 Task: In the  document regularexercise.odt Insert horizontal line 'below the text' Create the translated copy of the document in  'Arabic ' Select the first point and Clear Formatting
Action: Mouse moved to (226, 298)
Screenshot: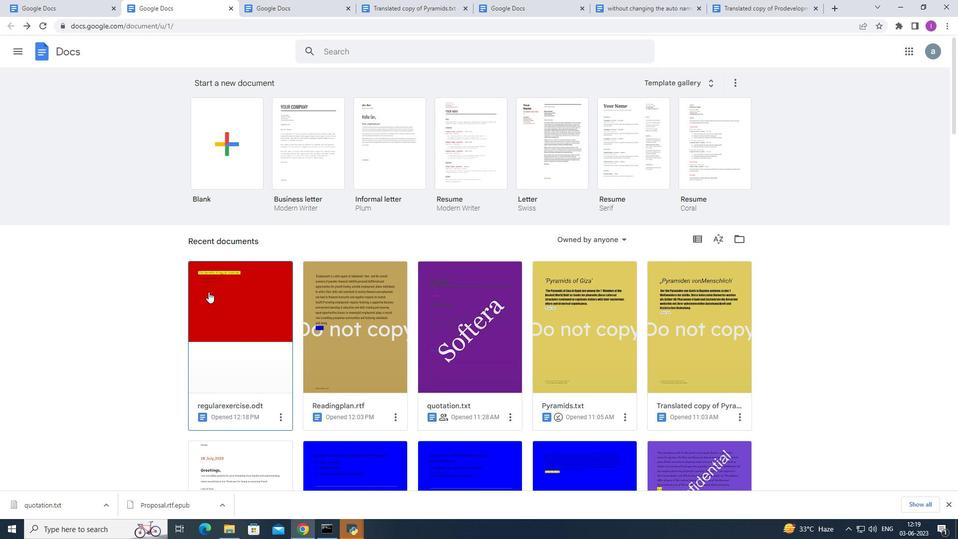 
Action: Mouse pressed left at (226, 298)
Screenshot: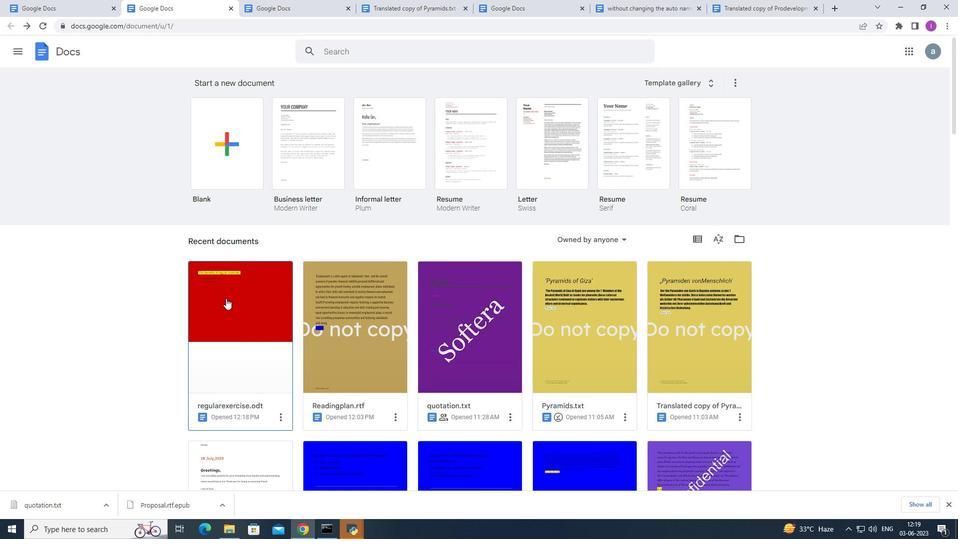 
Action: Mouse moved to (464, 153)
Screenshot: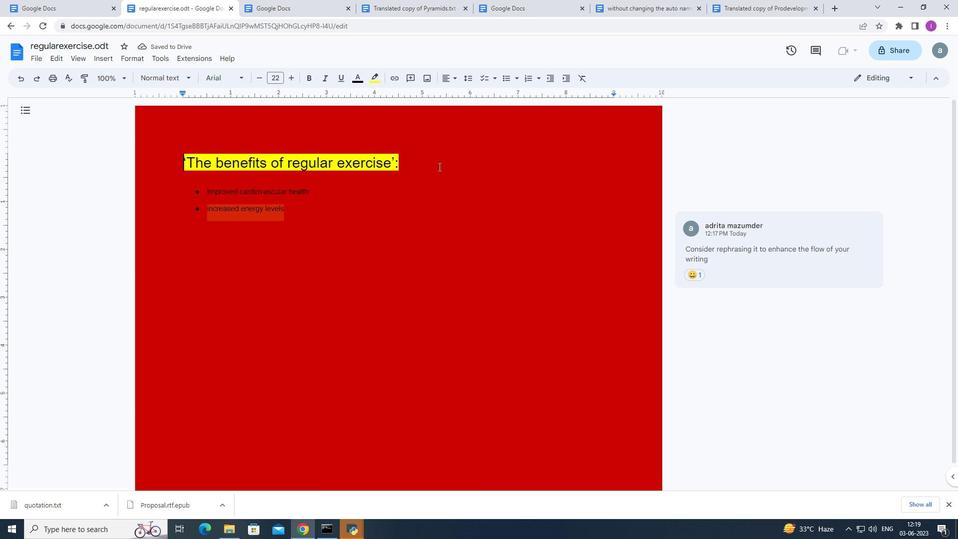 
Action: Mouse pressed left at (464, 153)
Screenshot: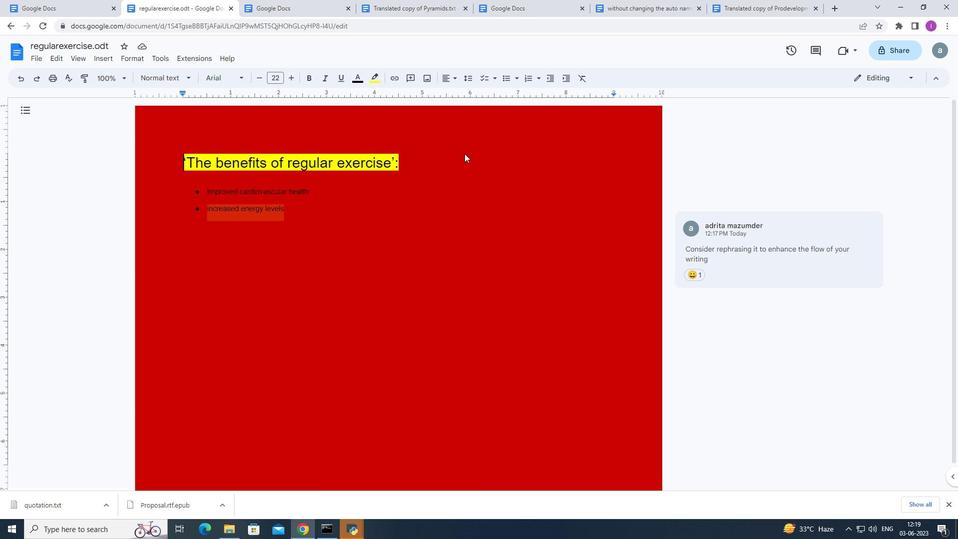 
Action: Mouse moved to (195, 324)
Screenshot: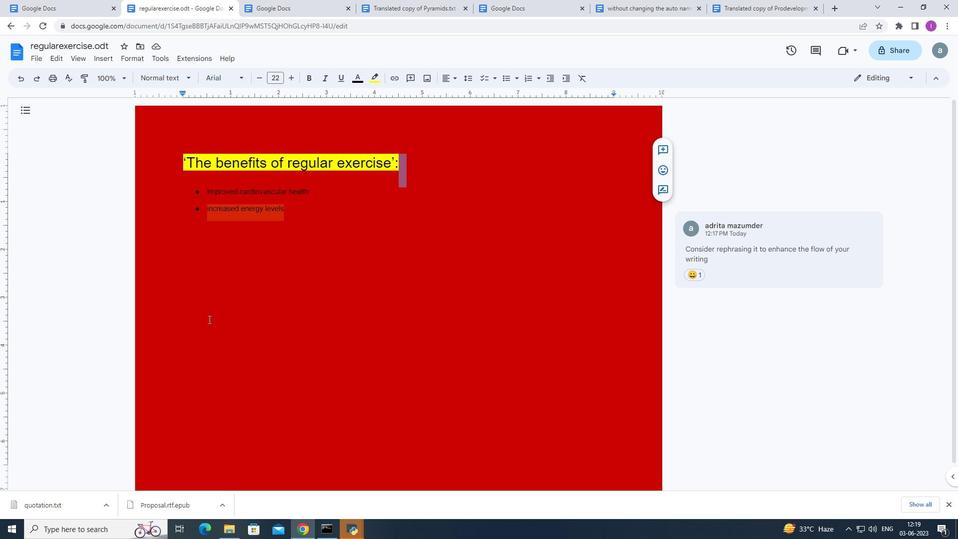 
Action: Mouse pressed left at (195, 324)
Screenshot: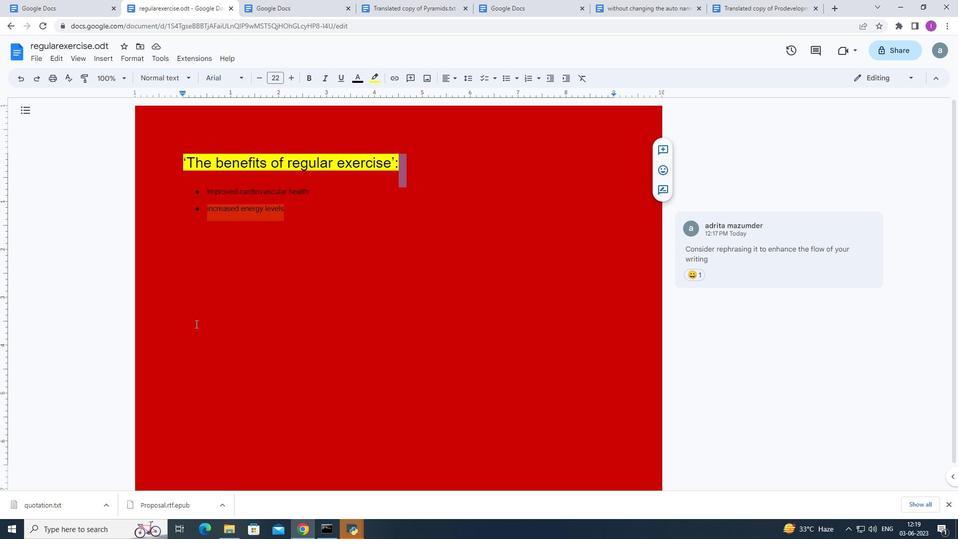 
Action: Mouse moved to (295, 212)
Screenshot: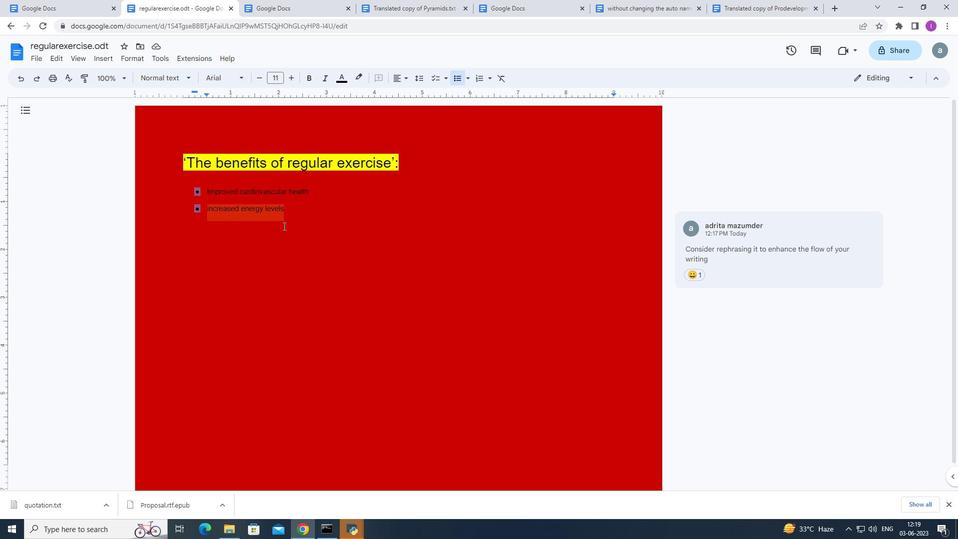 
Action: Mouse pressed left at (295, 212)
Screenshot: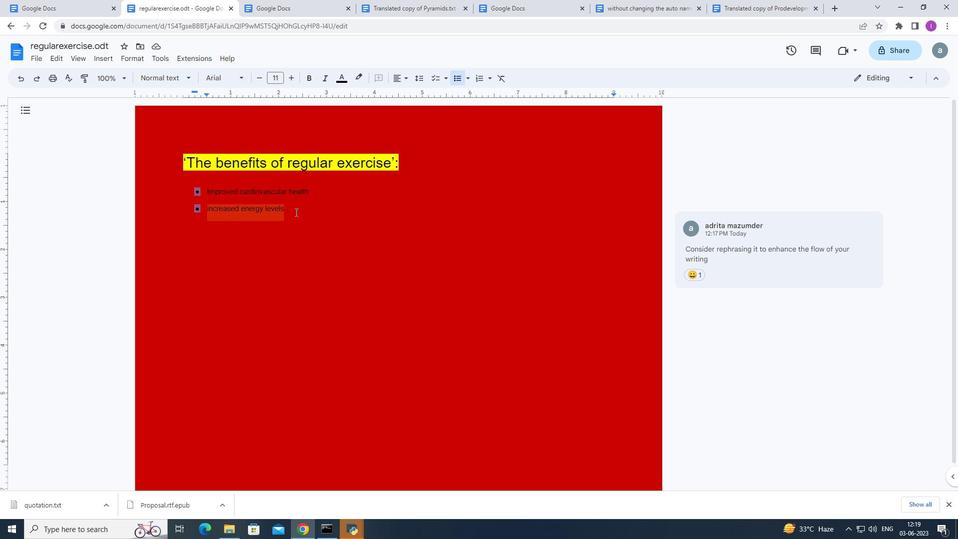 
Action: Mouse moved to (313, 232)
Screenshot: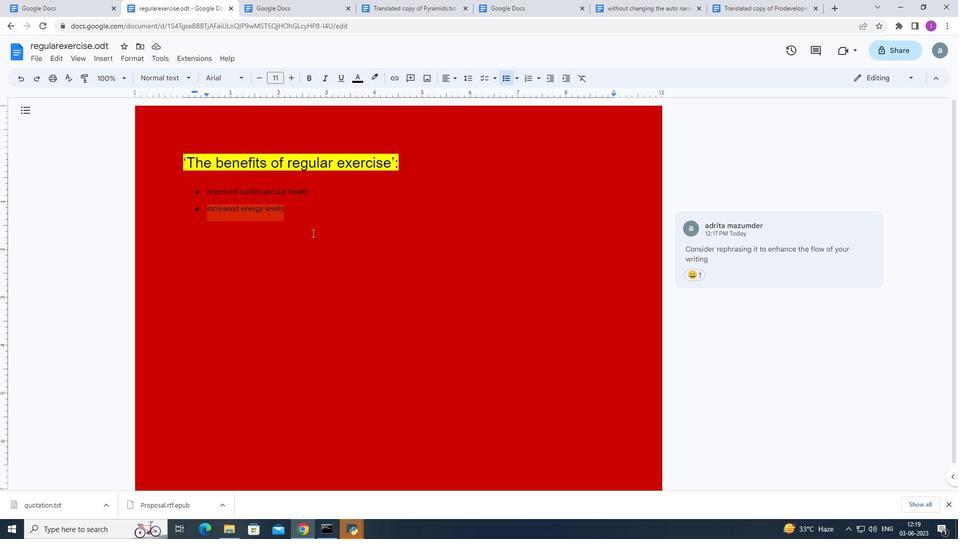 
Action: Key pressed <Key.enter>
Screenshot: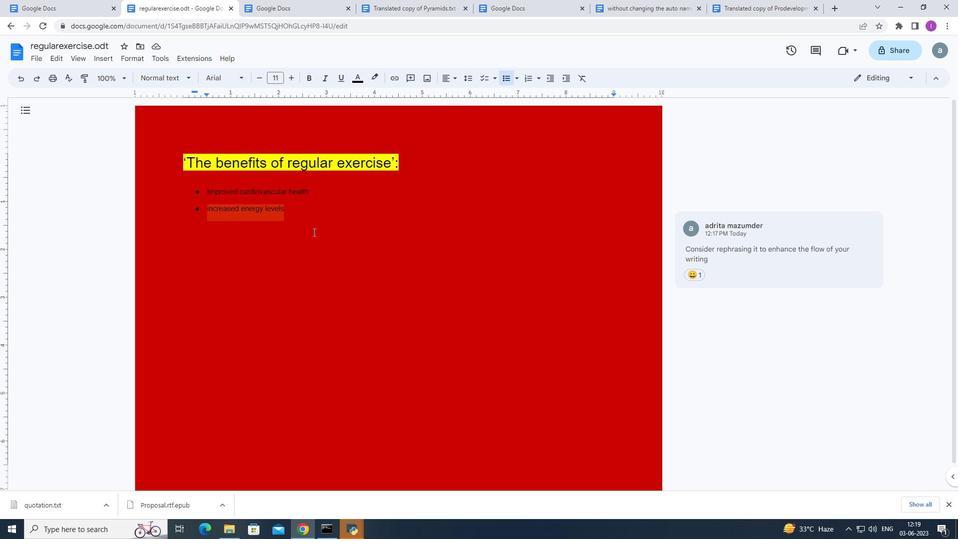 
Action: Mouse moved to (105, 62)
Screenshot: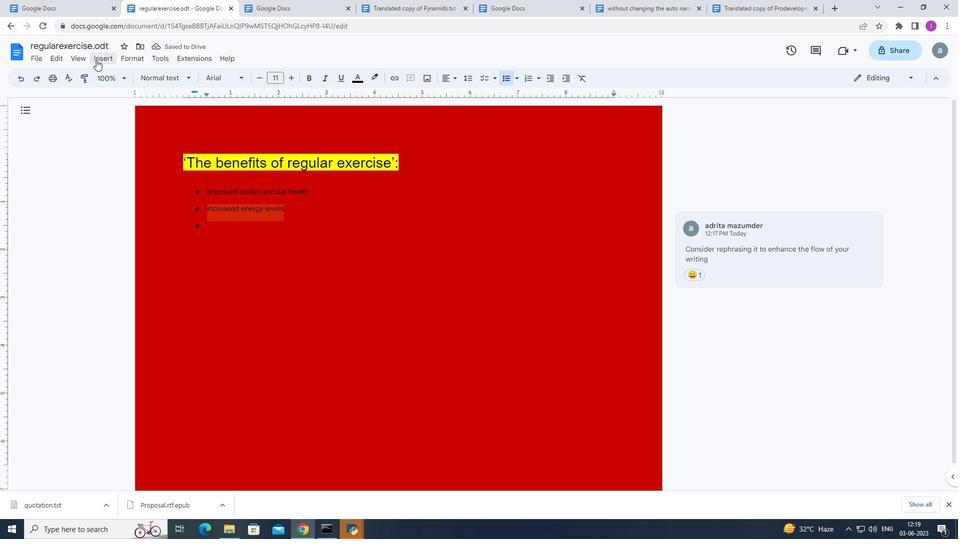 
Action: Mouse pressed left at (105, 62)
Screenshot: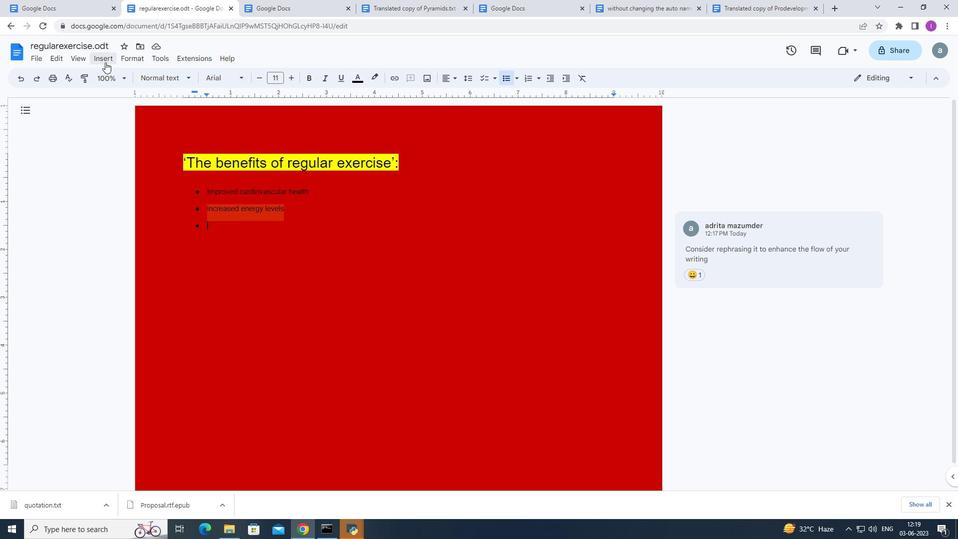
Action: Mouse moved to (145, 139)
Screenshot: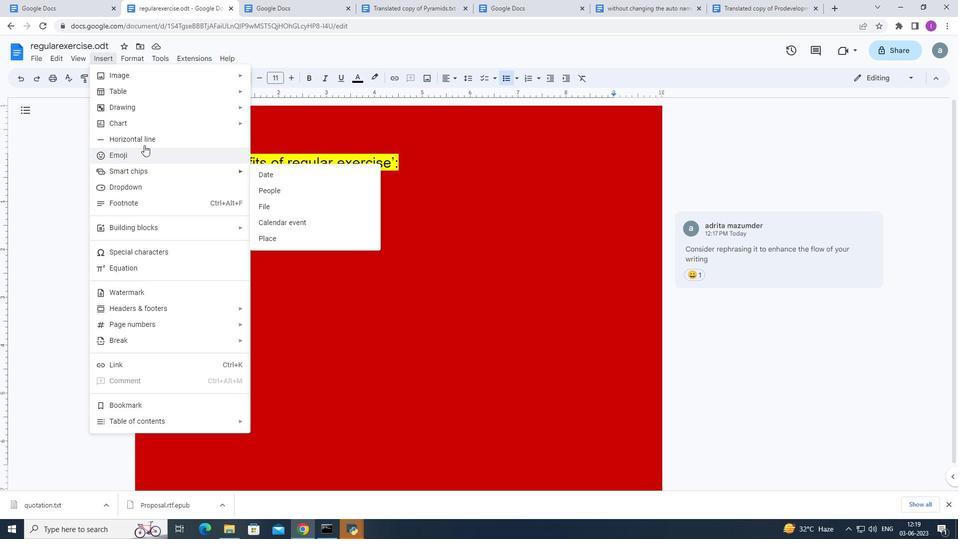 
Action: Mouse pressed left at (145, 139)
Screenshot: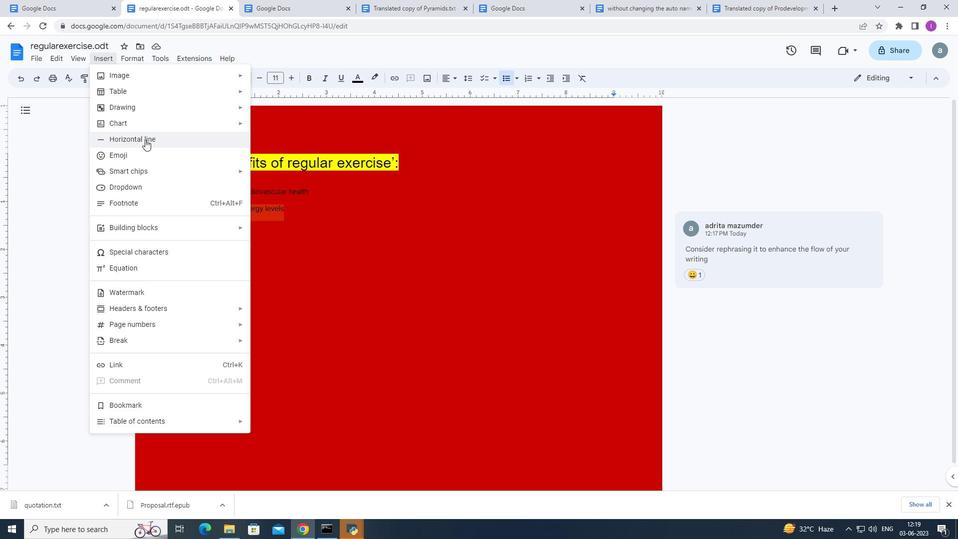
Action: Mouse moved to (195, 266)
Screenshot: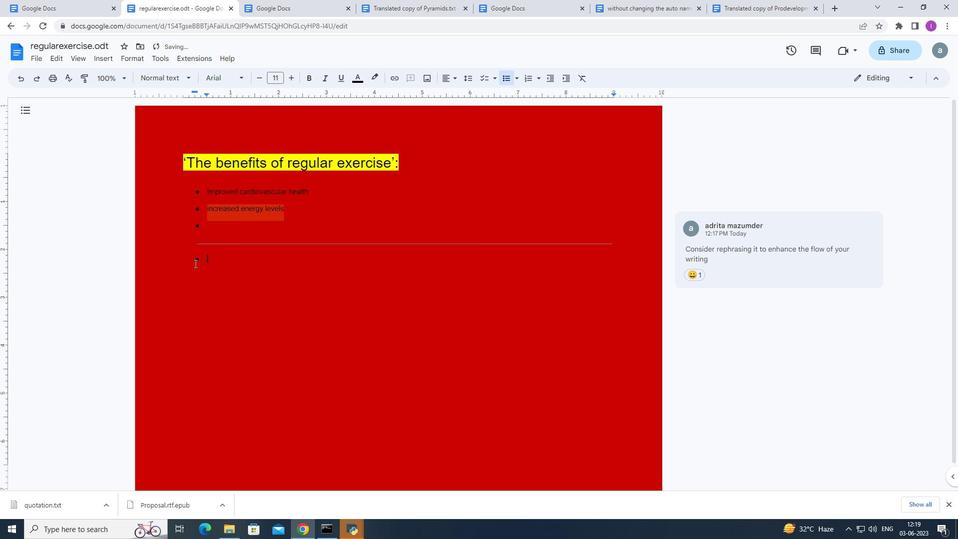 
Action: Key pressed <Key.backspace>
Screenshot: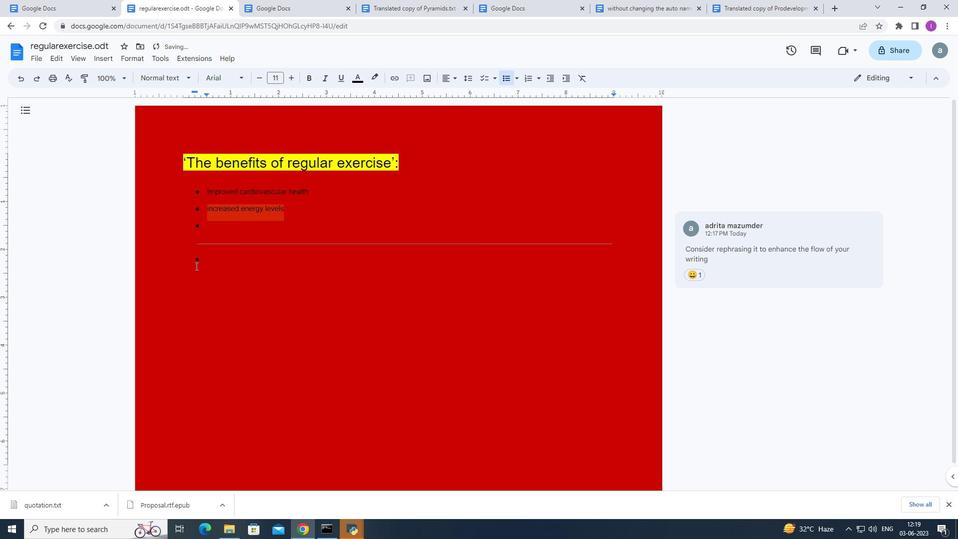 
Action: Mouse moved to (207, 227)
Screenshot: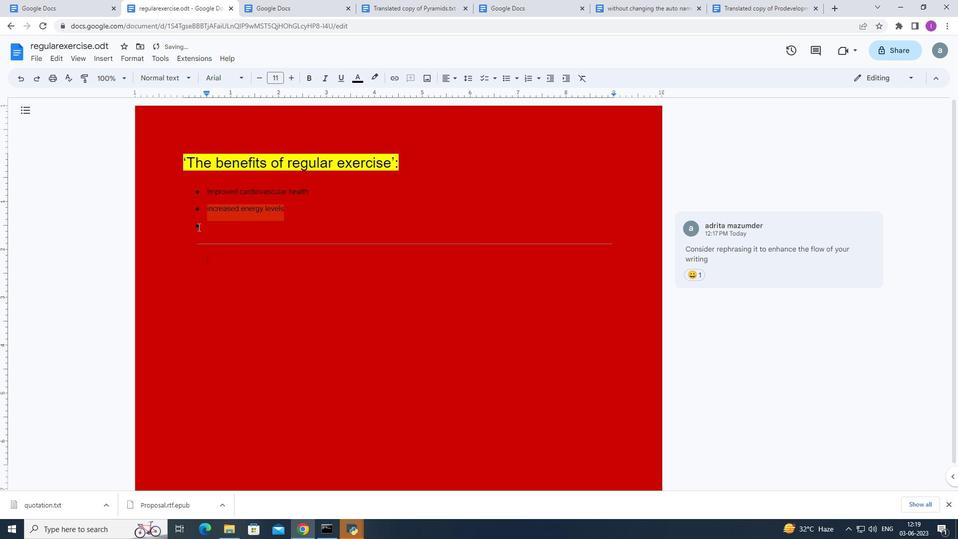 
Action: Mouse pressed left at (207, 227)
Screenshot: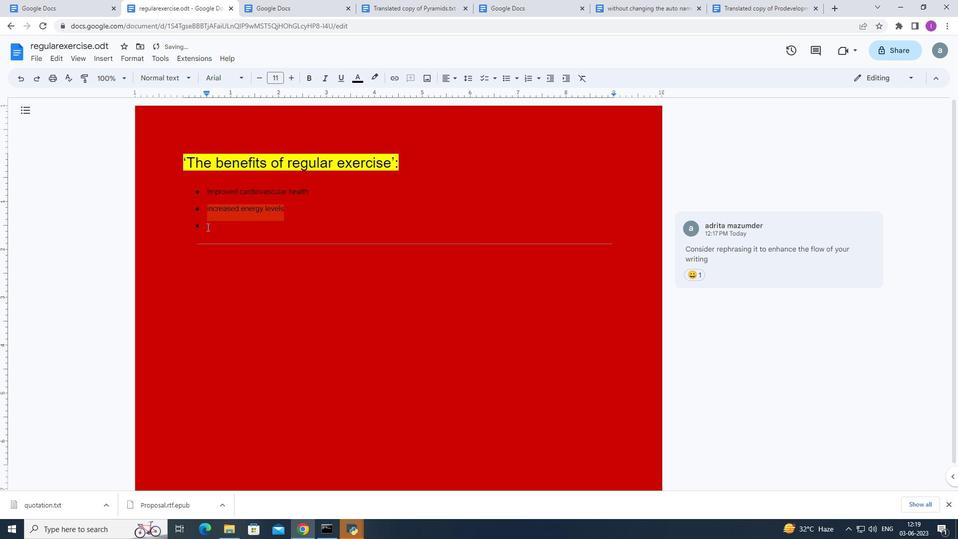 
Action: Key pressed <Key.backspace>
Screenshot: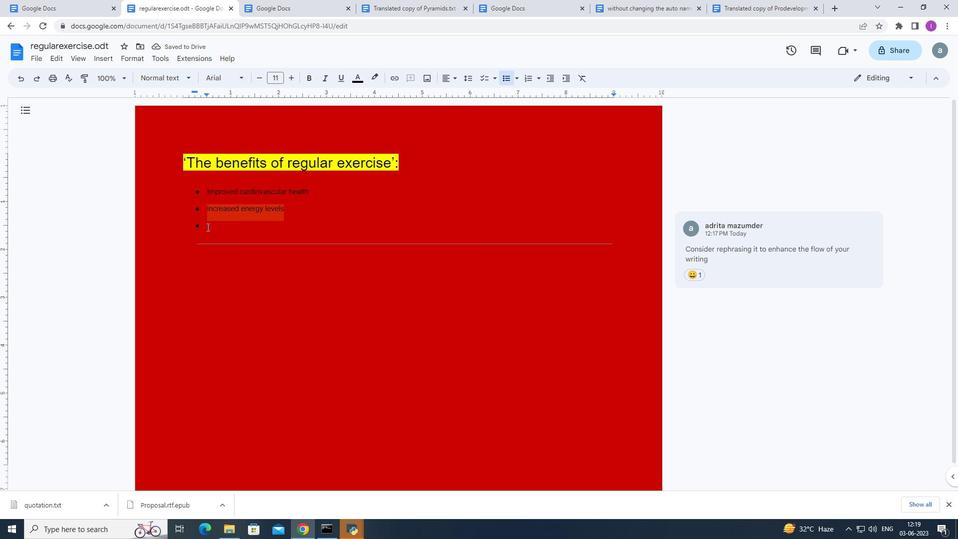 
Action: Mouse moved to (166, 60)
Screenshot: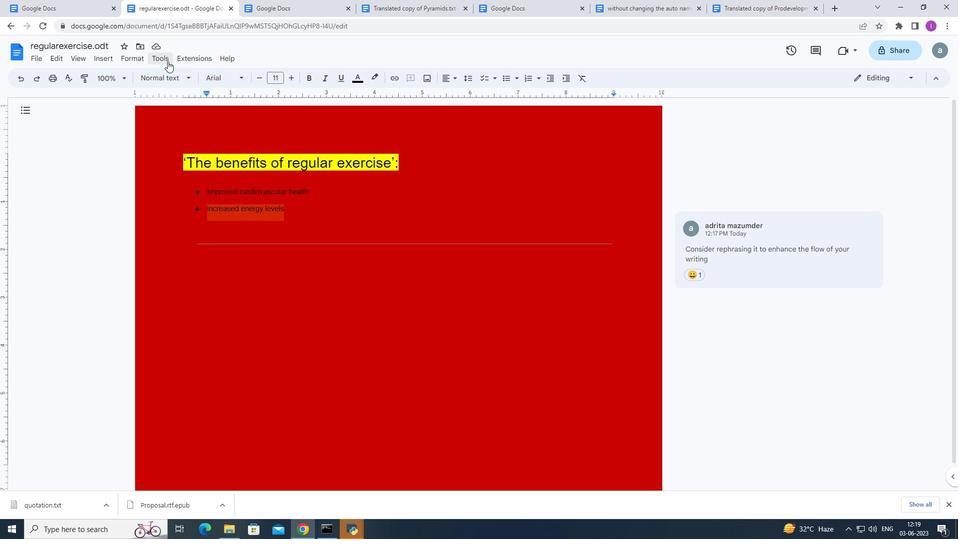 
Action: Mouse pressed left at (166, 60)
Screenshot: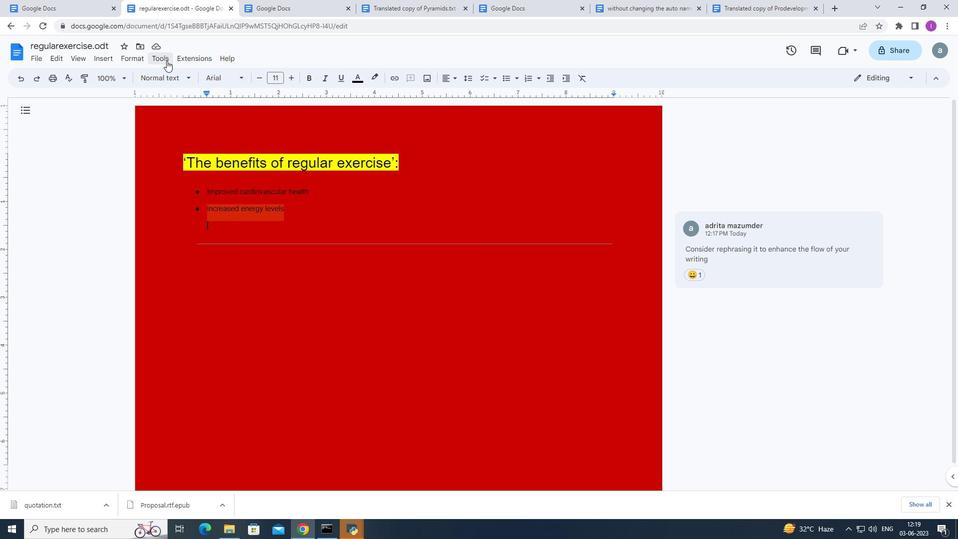 
Action: Mouse moved to (199, 208)
Screenshot: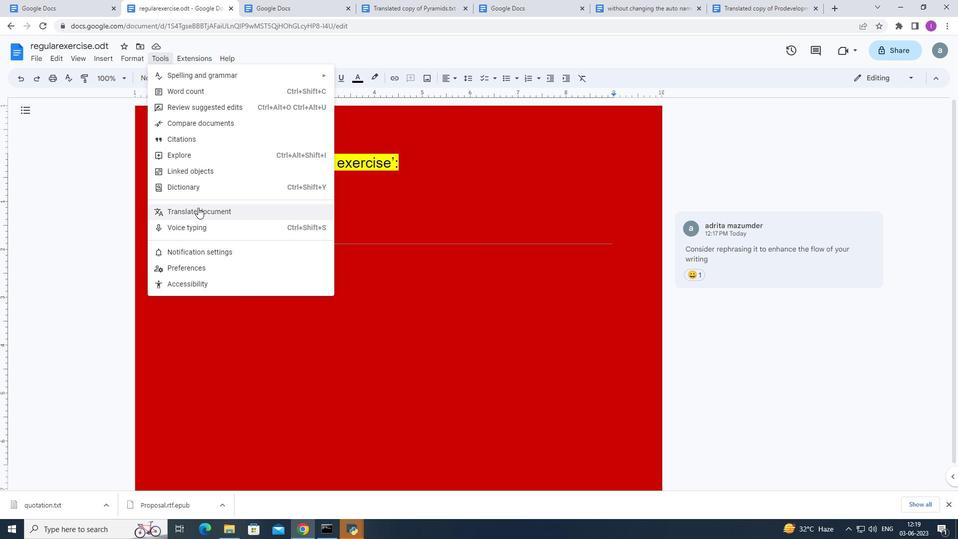 
Action: Mouse pressed left at (199, 208)
Screenshot: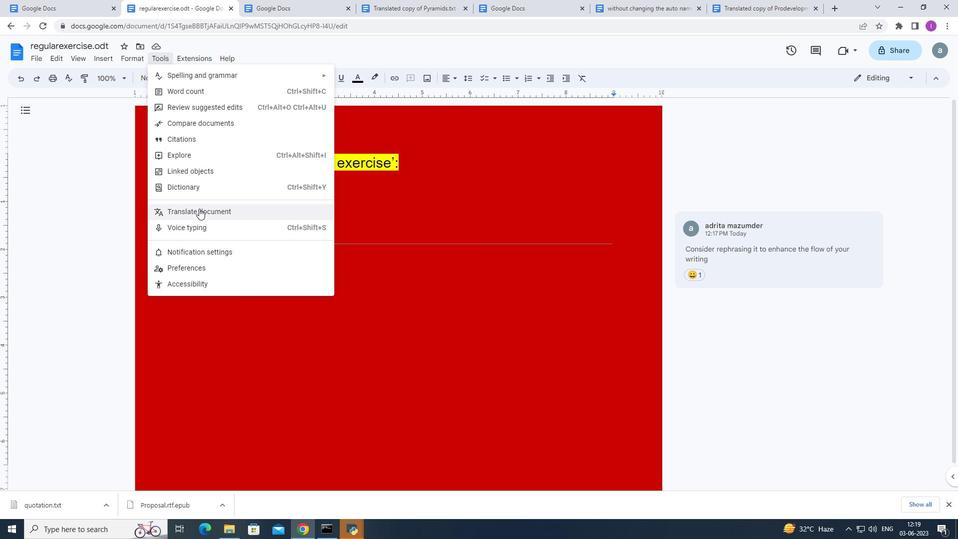 
Action: Mouse moved to (471, 280)
Screenshot: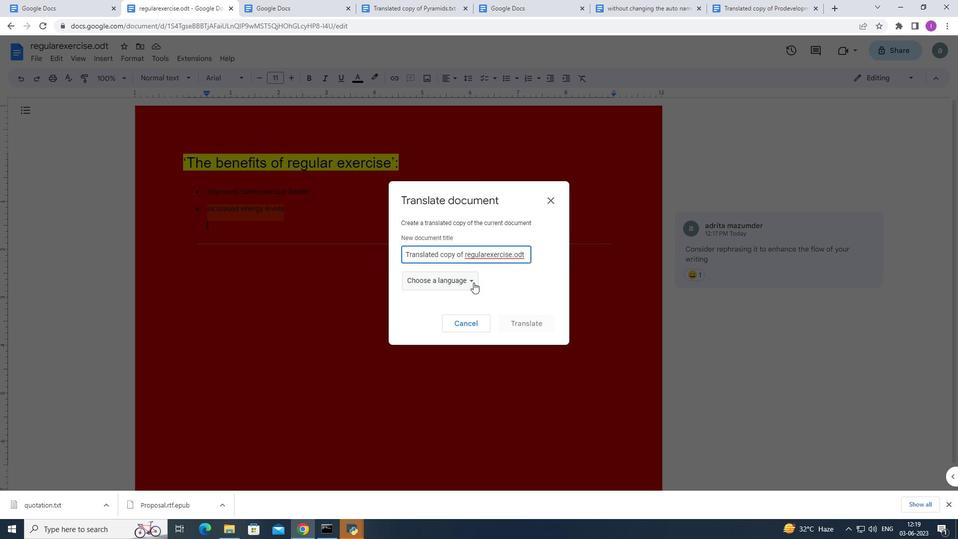 
Action: Mouse pressed left at (471, 280)
Screenshot: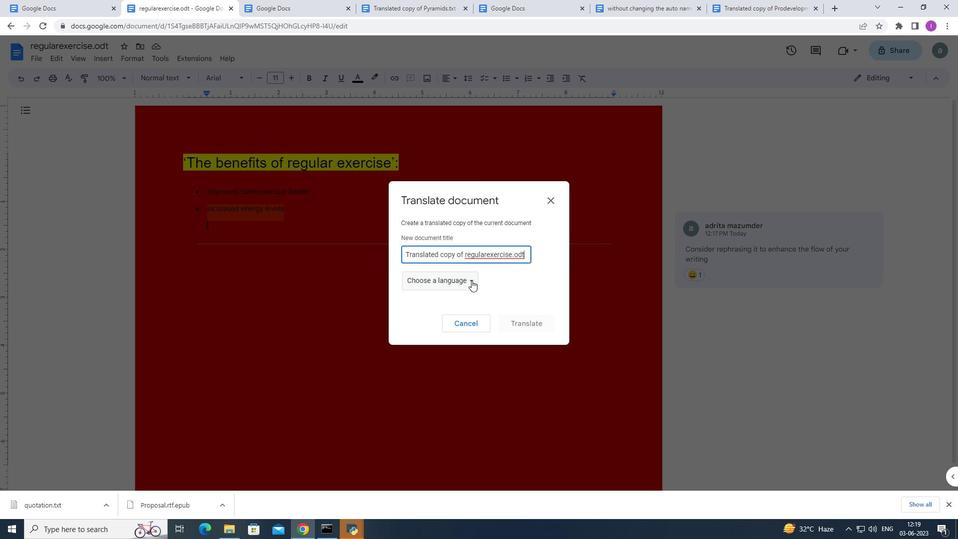
Action: Mouse moved to (456, 327)
Screenshot: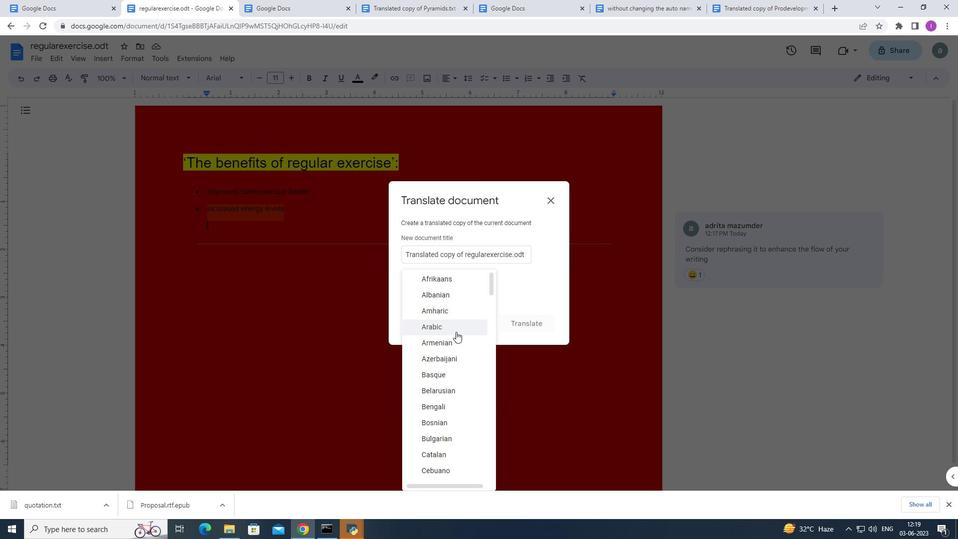 
Action: Mouse pressed left at (456, 327)
Screenshot: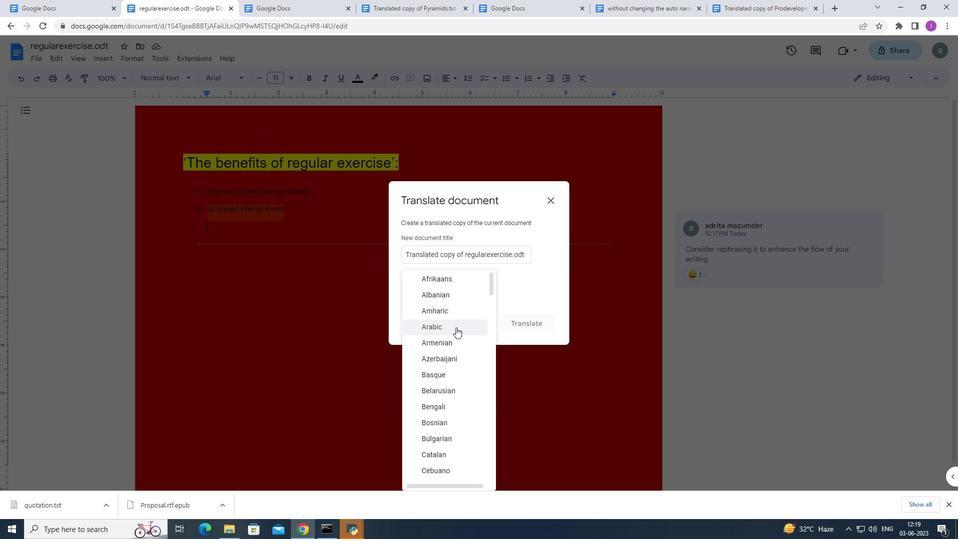
Action: Mouse moved to (520, 320)
Screenshot: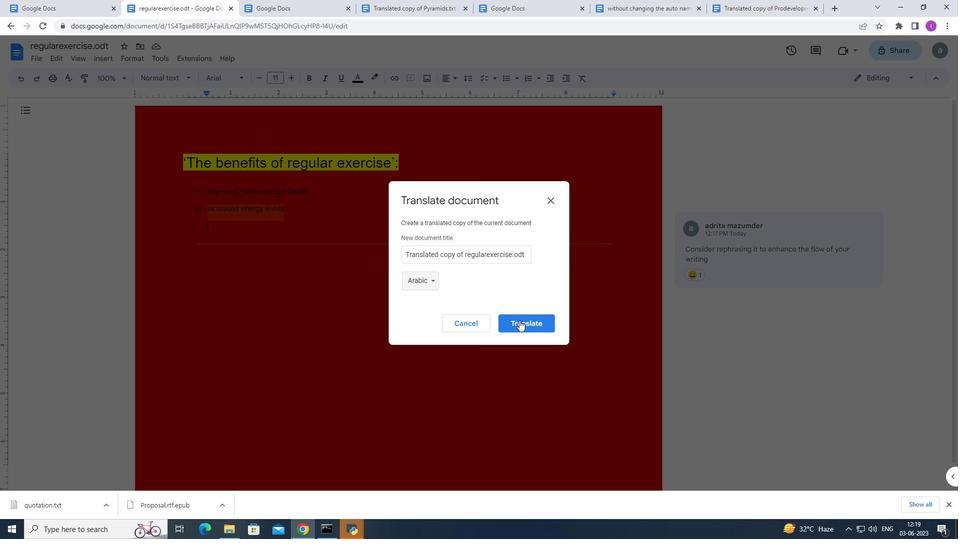 
Action: Mouse pressed left at (520, 320)
Screenshot: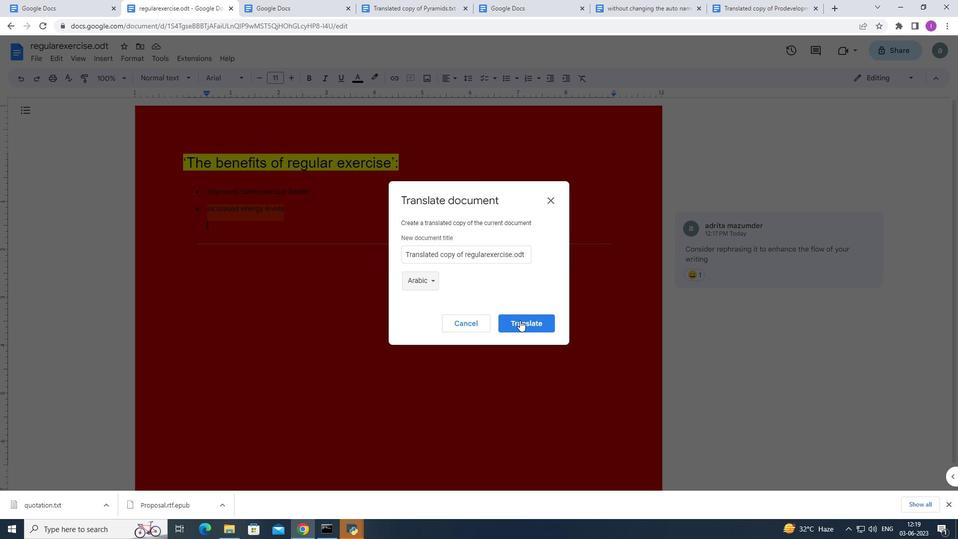 
Action: Mouse moved to (301, 186)
Screenshot: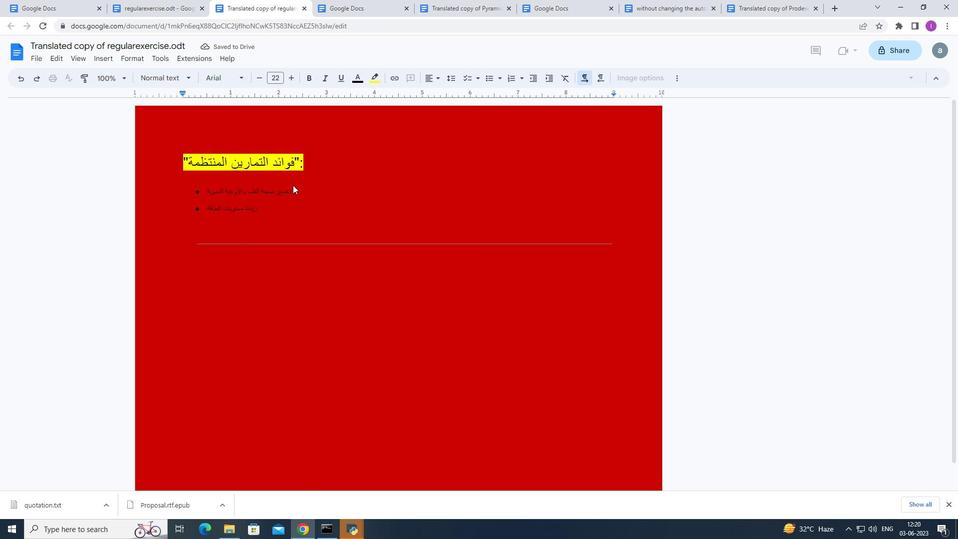 
Action: Mouse pressed left at (301, 186)
Screenshot: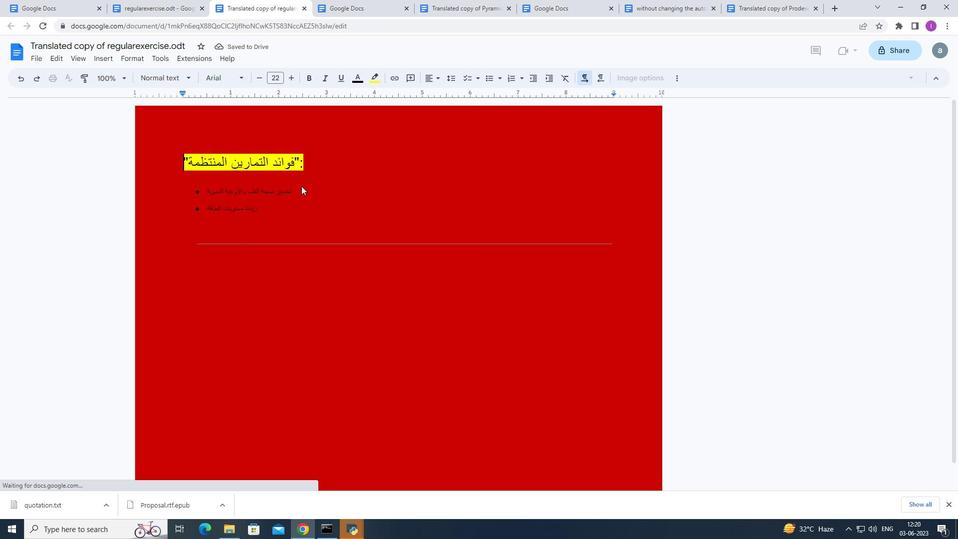 
Action: Mouse moved to (139, 60)
Screenshot: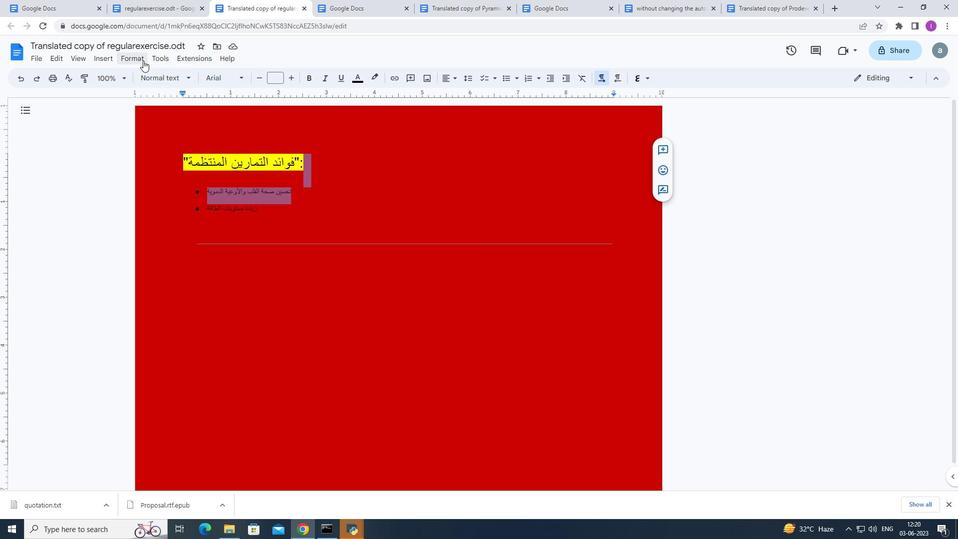 
Action: Mouse pressed left at (139, 60)
Screenshot: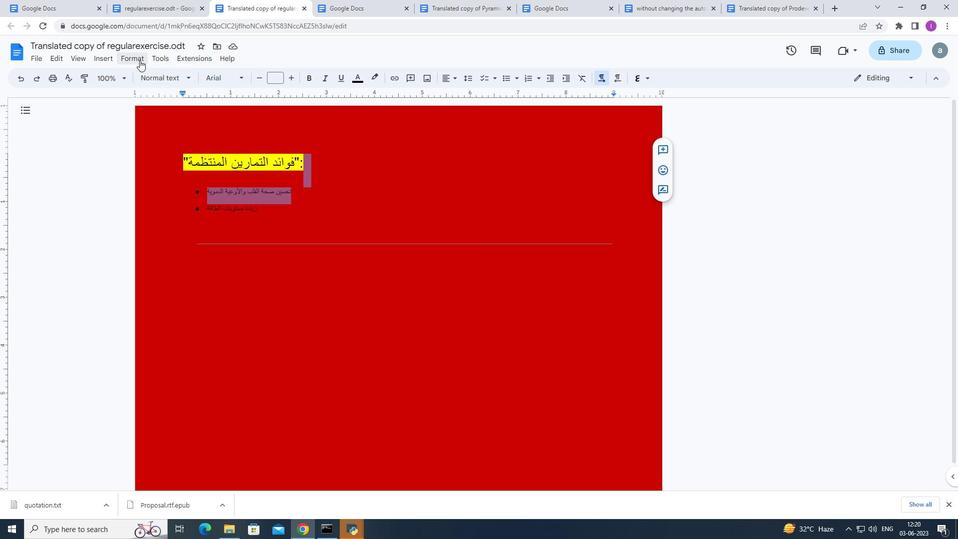 
Action: Mouse moved to (167, 332)
Screenshot: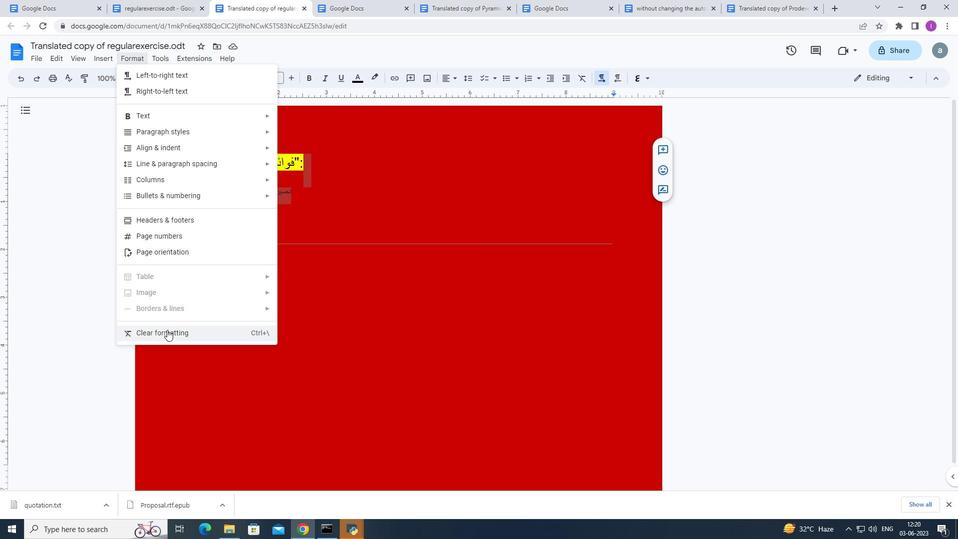 
Action: Mouse pressed left at (167, 332)
Screenshot: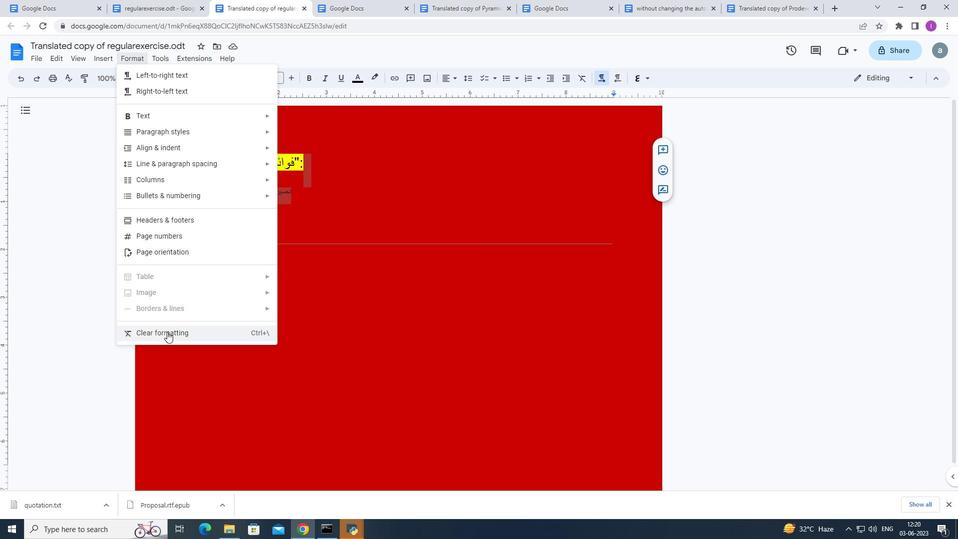 
Action: Mouse moved to (59, 193)
Screenshot: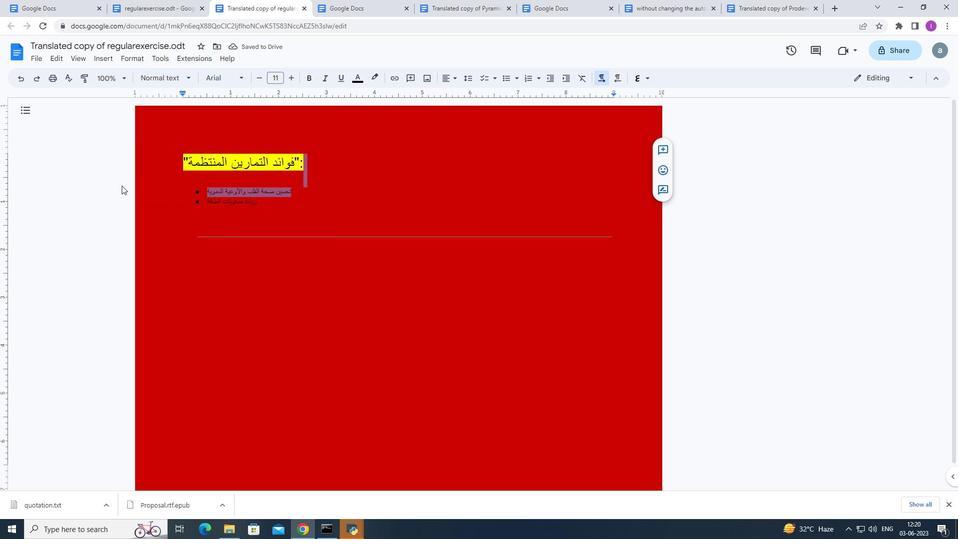 
Action: Mouse pressed left at (59, 193)
Screenshot: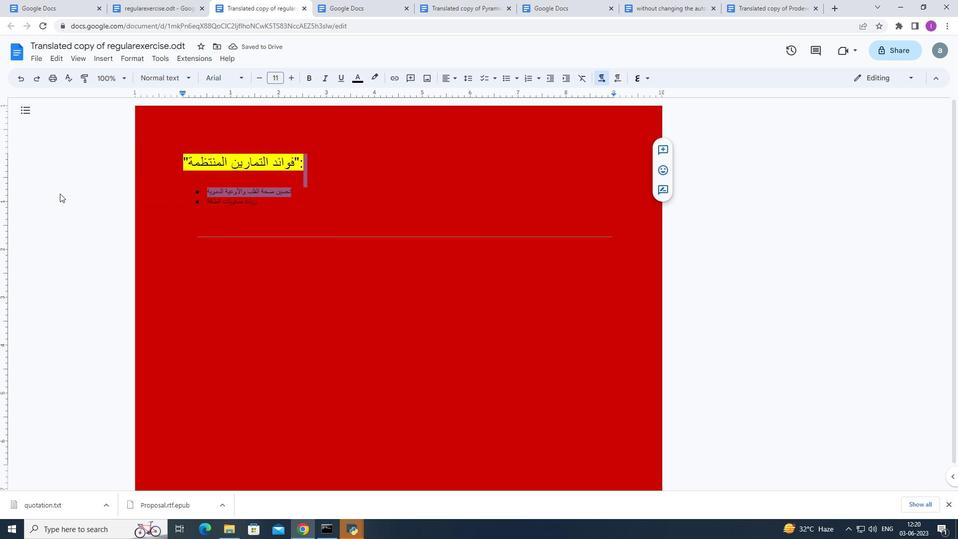 
Action: Mouse moved to (137, 138)
Screenshot: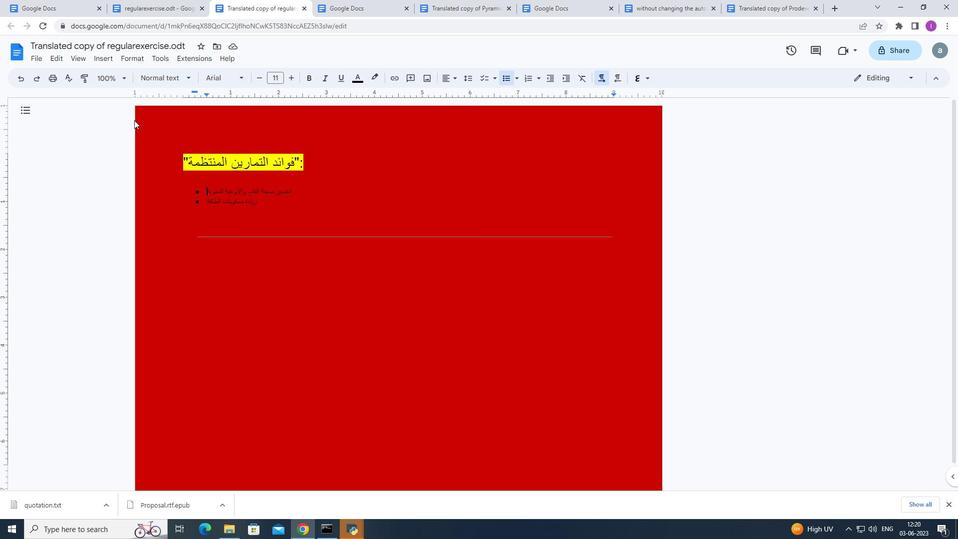 
